 Task: Look for space in Barcelona from 10th july 2023 to 18th july 2023 for 6 adults in price range Rs.32000 to Rs.40000. Place can be entire place or shared room with 3 bedrooms having 6 beds and 1 bathroom. Property type can be guest house. Amenities needed are: wifi, pool, free parkinig on premises, gym, breakfast, smoking allowed. Booking option can be shelf check-in. Required host language is English.
Action: Mouse moved to (357, 396)
Screenshot: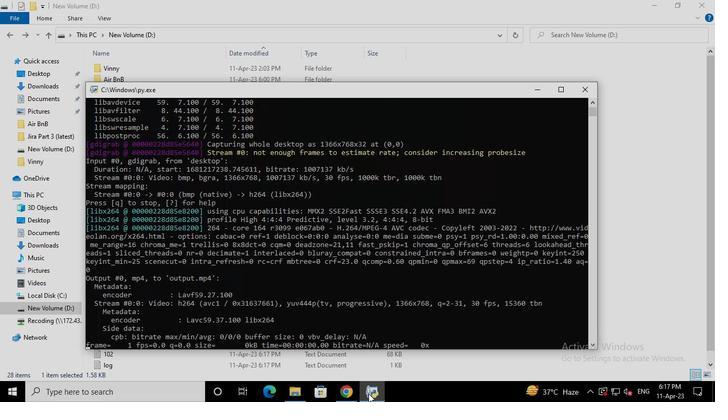 
Action: Mouse pressed left at (357, 396)
Screenshot: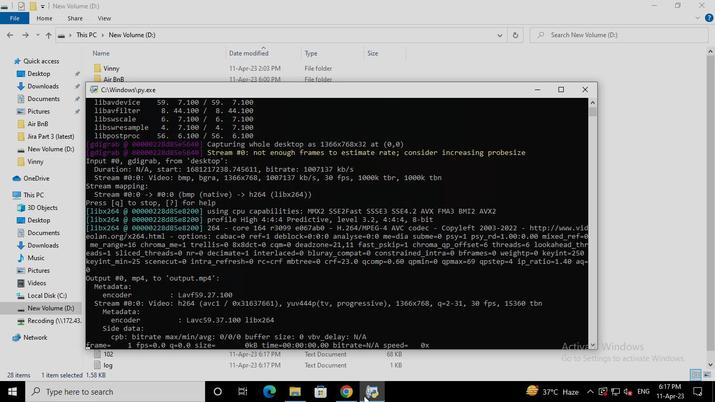 
Action: Mouse moved to (290, 91)
Screenshot: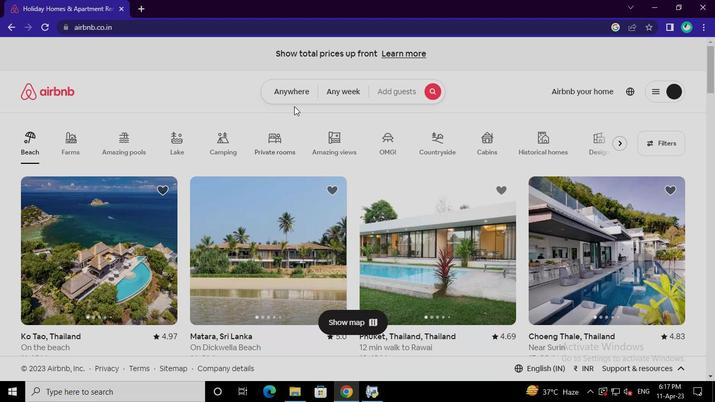 
Action: Mouse pressed left at (290, 91)
Screenshot: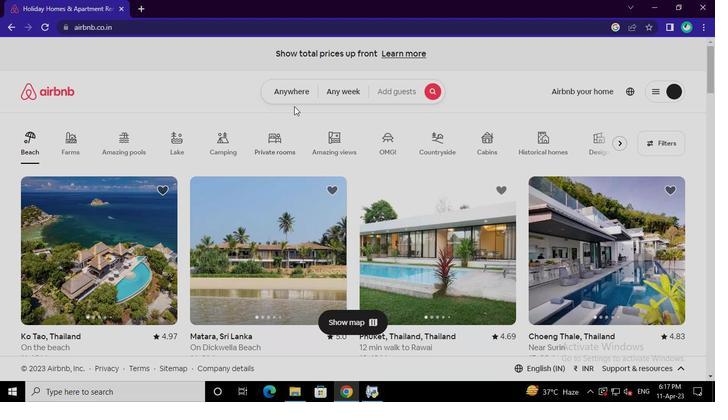 
Action: Mouse moved to (214, 135)
Screenshot: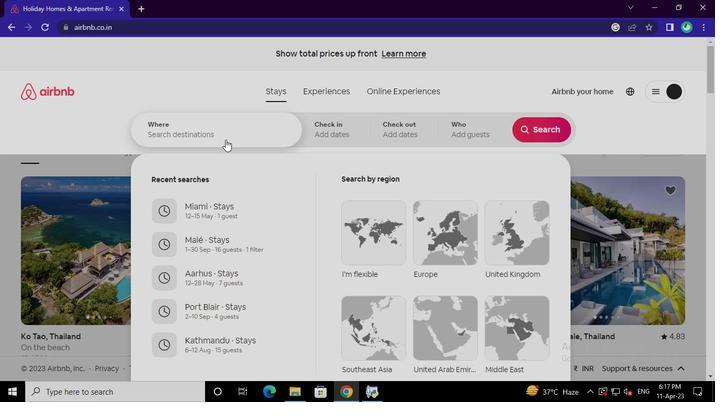
Action: Mouse pressed left at (214, 135)
Screenshot: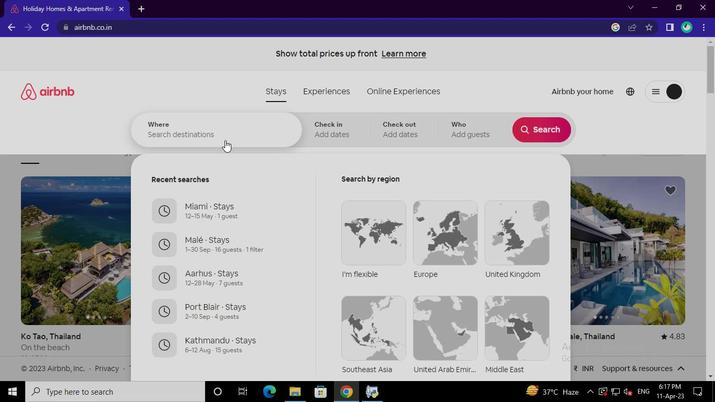 
Action: Keyboard b
Screenshot: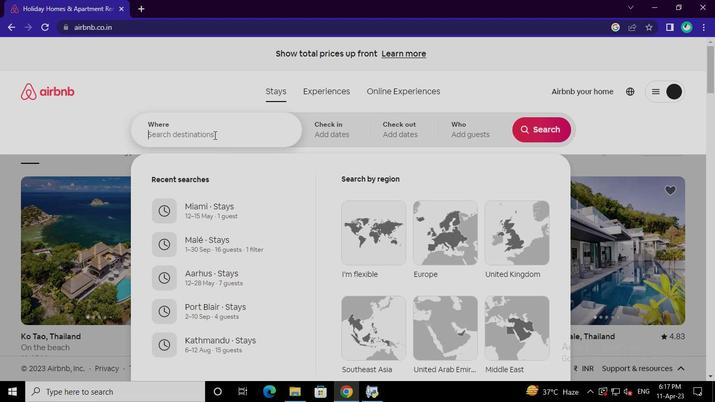 
Action: Keyboard a
Screenshot: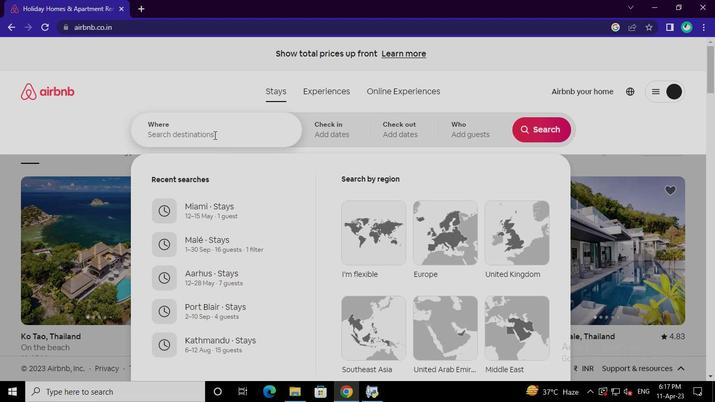 
Action: Keyboard r
Screenshot: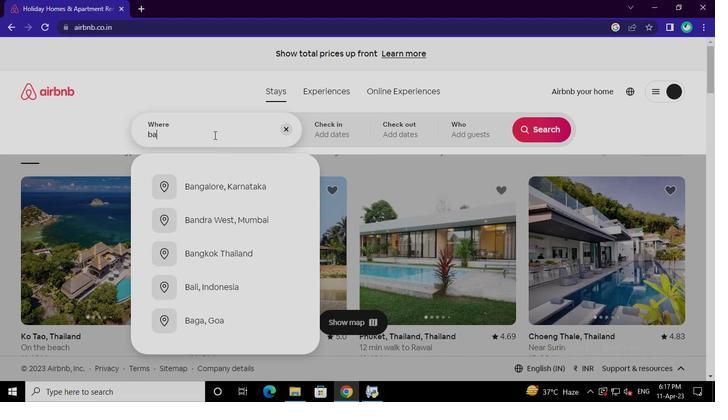 
Action: Keyboard c
Screenshot: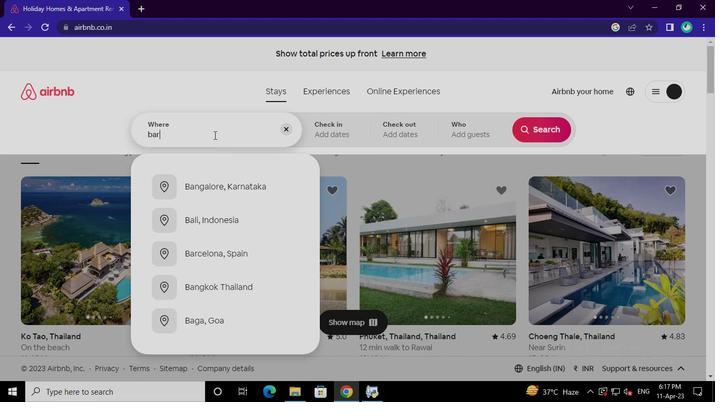 
Action: Keyboard e
Screenshot: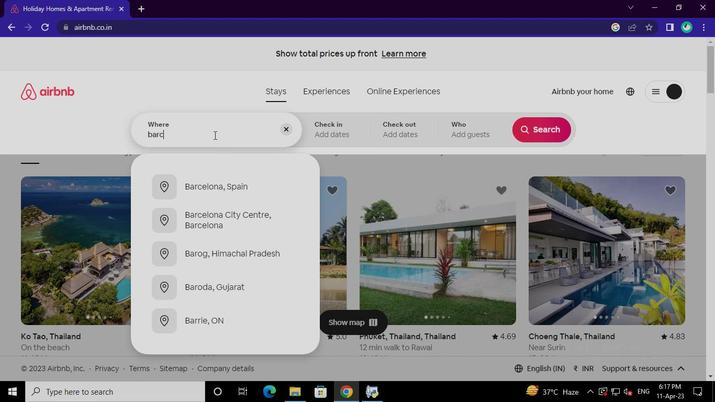 
Action: Keyboard l
Screenshot: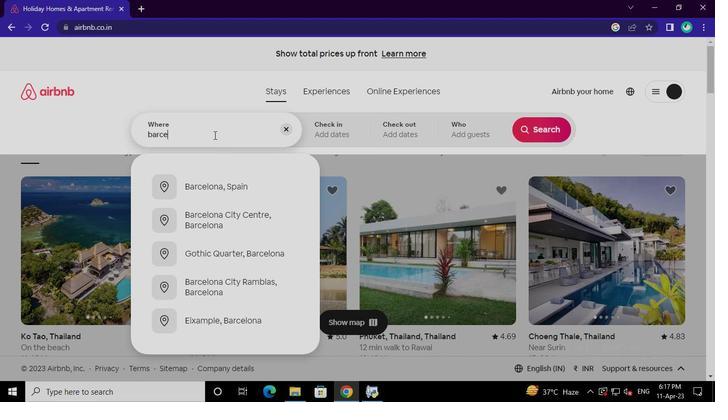 
Action: Mouse moved to (227, 187)
Screenshot: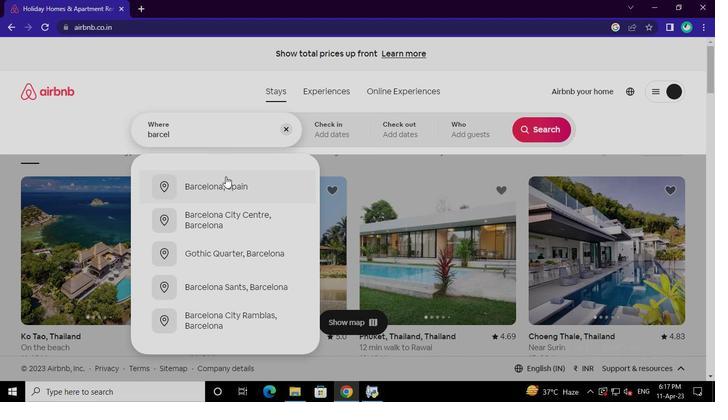 
Action: Mouse pressed left at (227, 187)
Screenshot: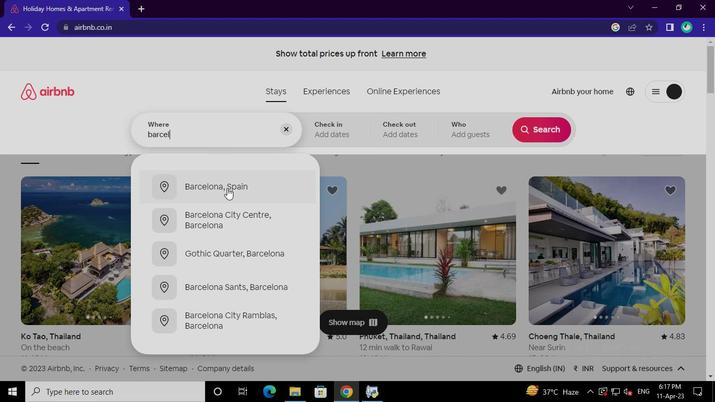 
Action: Mouse moved to (528, 211)
Screenshot: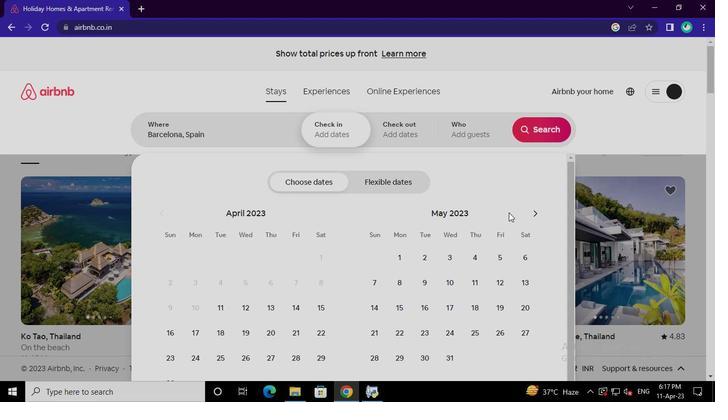 
Action: Mouse pressed left at (528, 211)
Screenshot: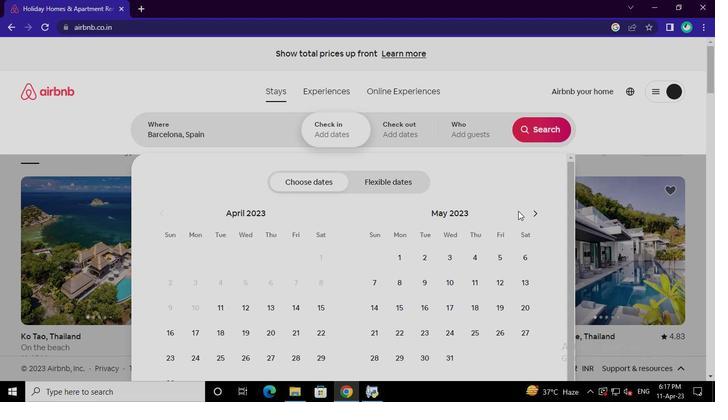
Action: Mouse moved to (533, 211)
Screenshot: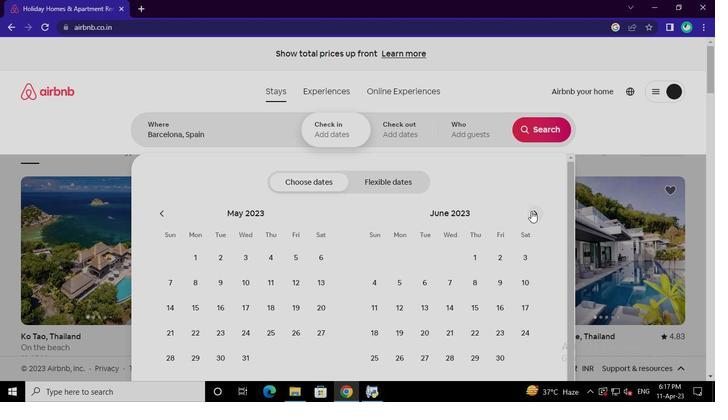 
Action: Mouse pressed left at (533, 211)
Screenshot: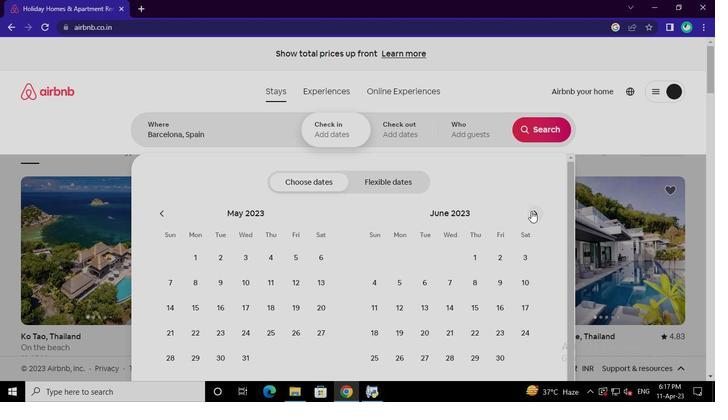 
Action: Mouse moved to (406, 305)
Screenshot: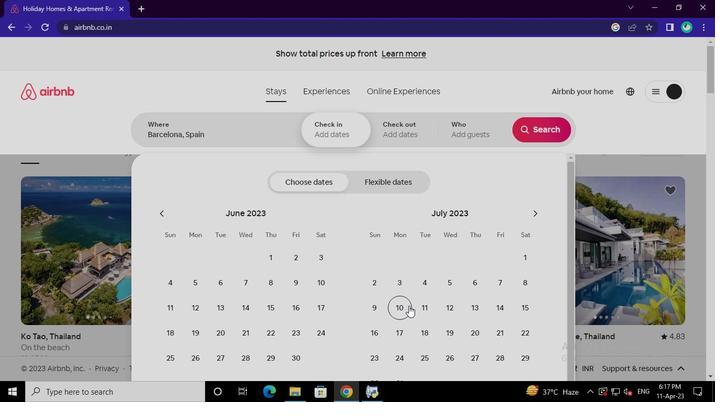 
Action: Mouse pressed left at (406, 305)
Screenshot: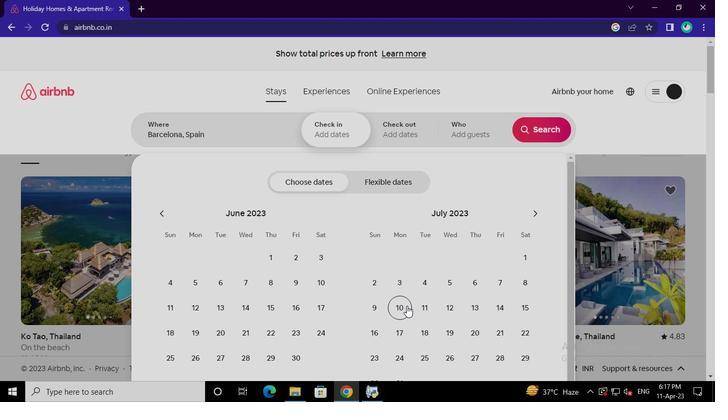 
Action: Mouse moved to (431, 336)
Screenshot: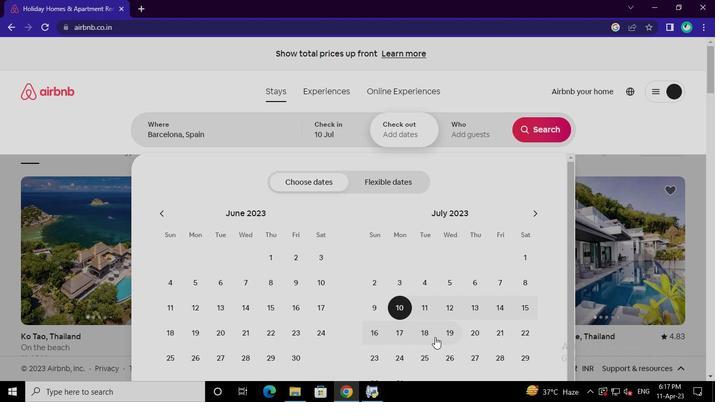 
Action: Mouse pressed left at (431, 336)
Screenshot: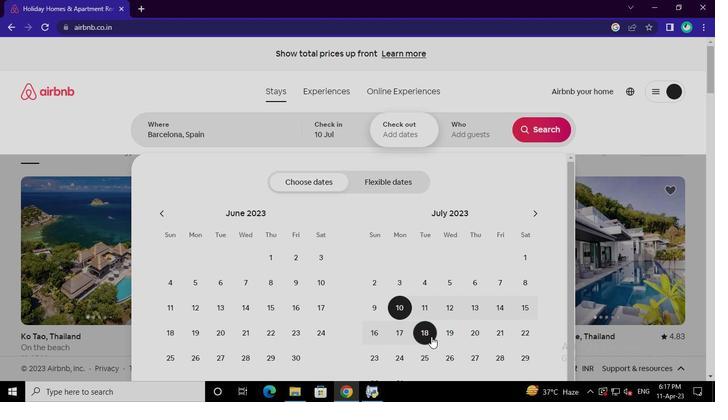 
Action: Mouse moved to (474, 128)
Screenshot: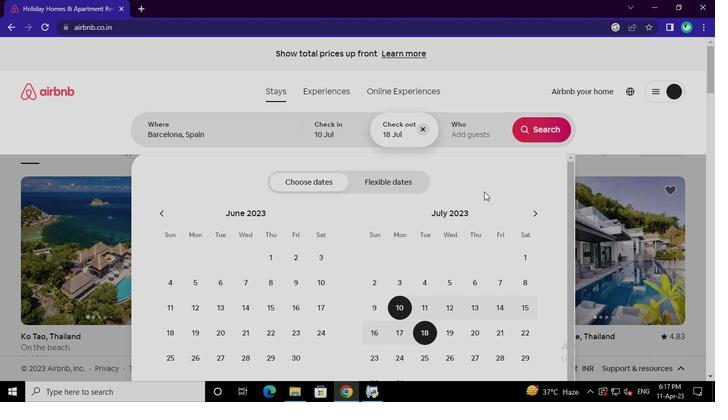 
Action: Mouse pressed left at (474, 128)
Screenshot: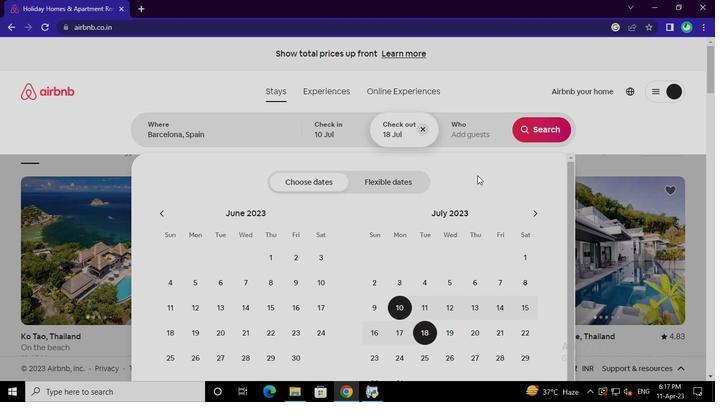 
Action: Mouse moved to (543, 184)
Screenshot: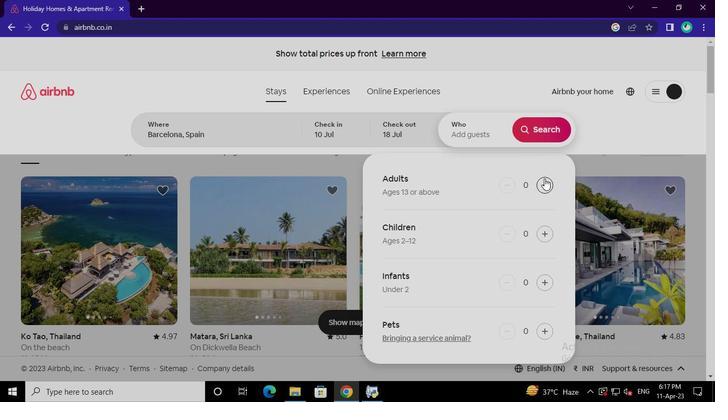 
Action: Mouse pressed left at (543, 184)
Screenshot: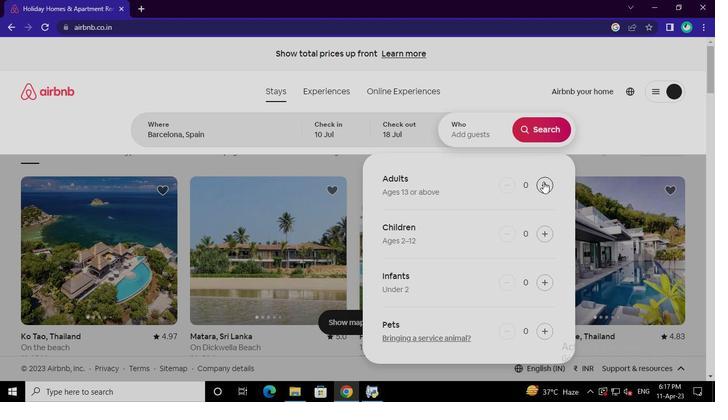 
Action: Mouse pressed left at (543, 184)
Screenshot: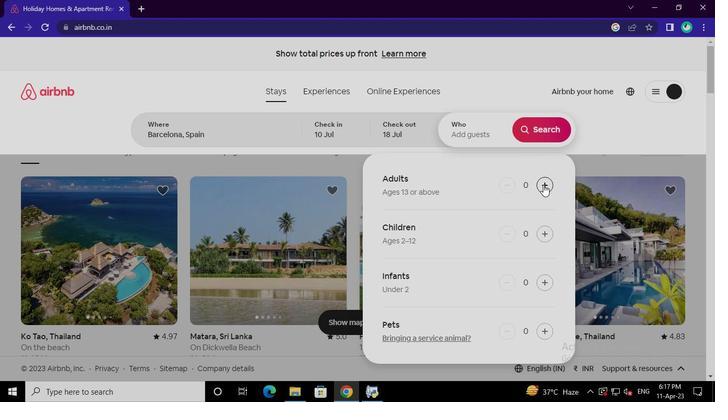 
Action: Mouse pressed left at (543, 184)
Screenshot: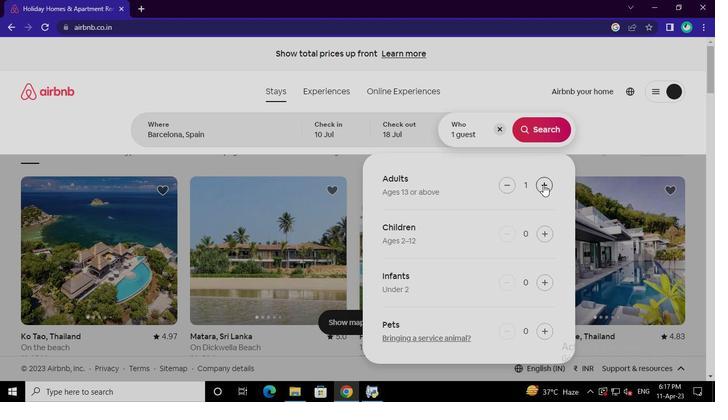 
Action: Mouse pressed left at (543, 184)
Screenshot: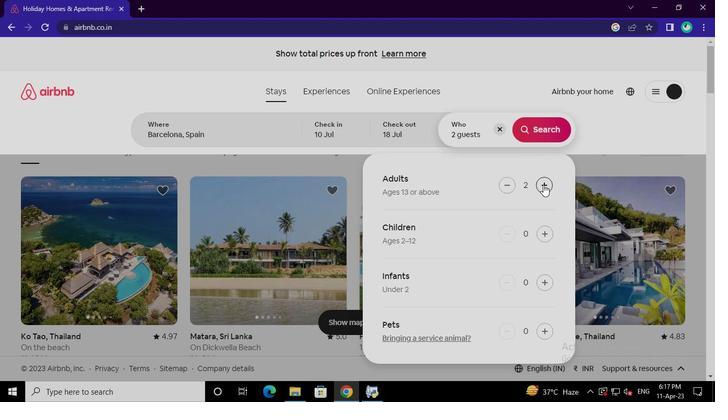 
Action: Mouse pressed left at (543, 184)
Screenshot: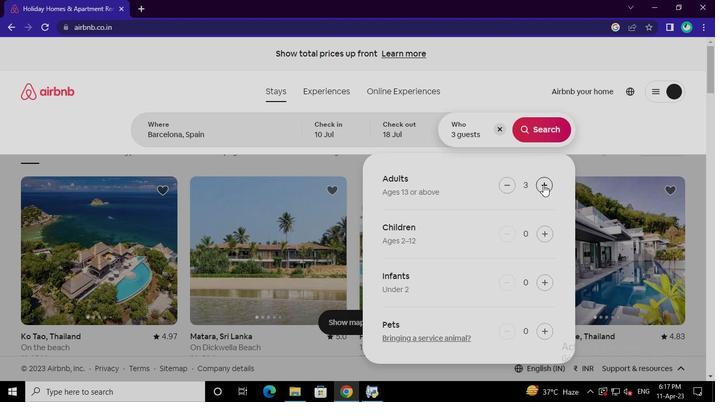 
Action: Mouse pressed left at (543, 184)
Screenshot: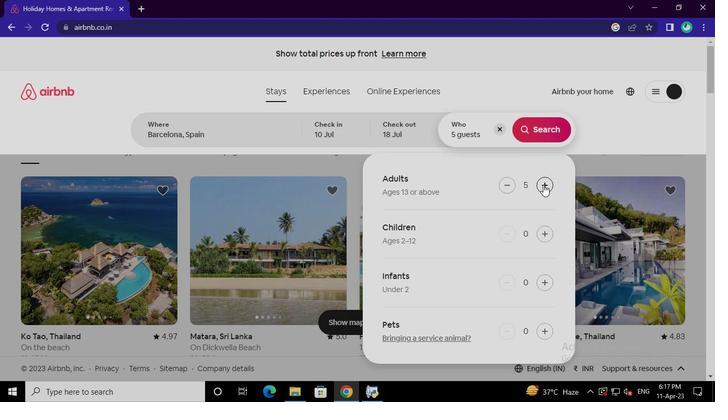 
Action: Mouse moved to (546, 133)
Screenshot: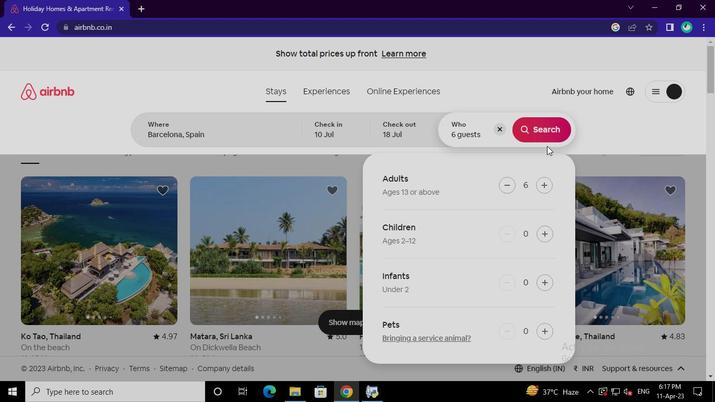 
Action: Mouse pressed left at (546, 133)
Screenshot: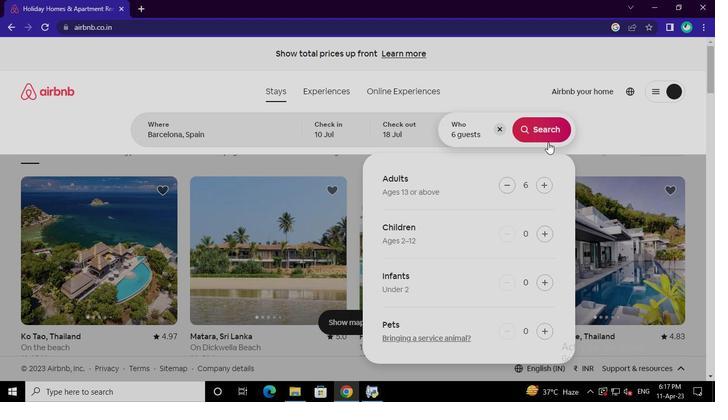 
Action: Mouse moved to (658, 102)
Screenshot: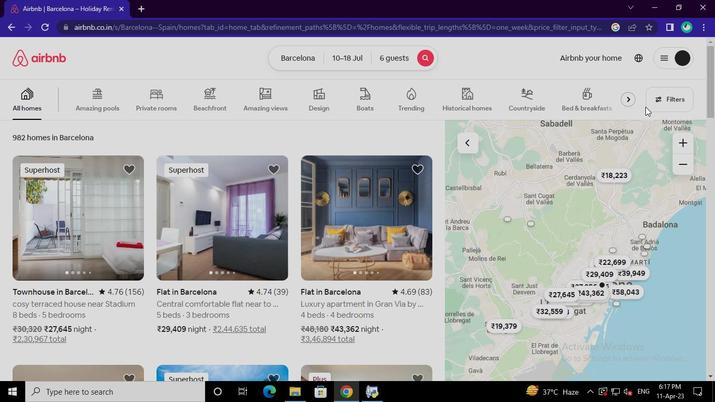 
Action: Mouse pressed left at (658, 102)
Screenshot: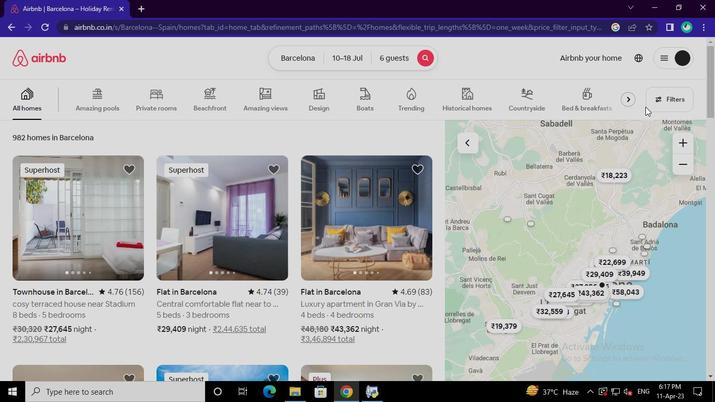 
Action: Mouse moved to (303, 224)
Screenshot: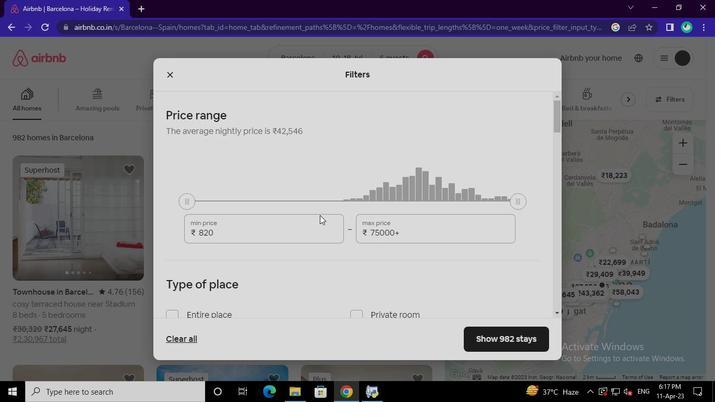 
Action: Mouse pressed left at (303, 224)
Screenshot: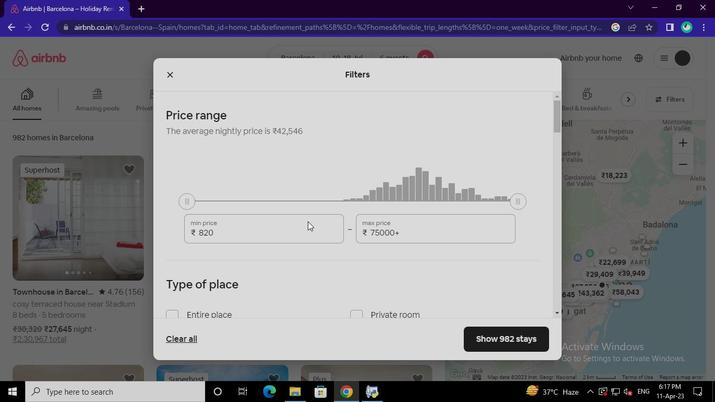 
Action: Keyboard Key.backspace
Screenshot: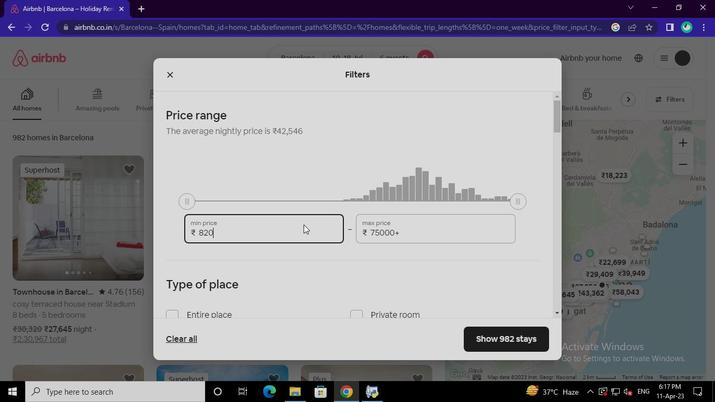 
Action: Keyboard Key.backspace
Screenshot: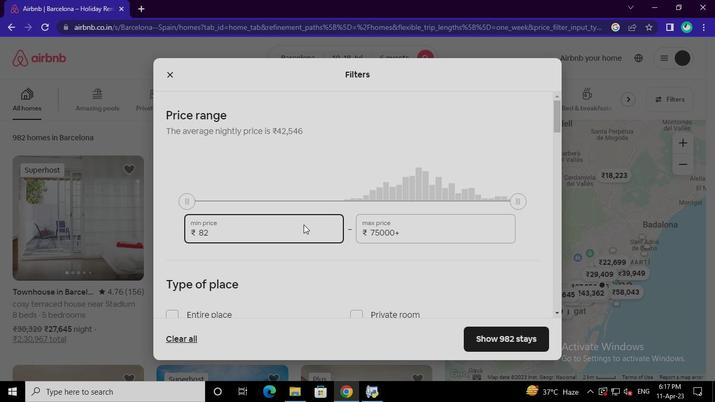 
Action: Keyboard Key.backspace
Screenshot: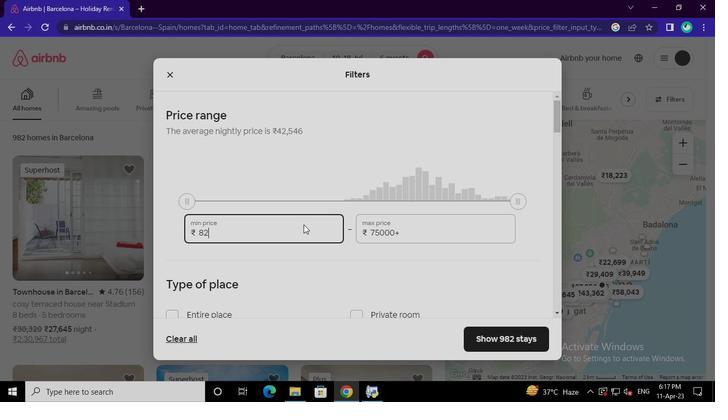 
Action: Keyboard Key.backspace
Screenshot: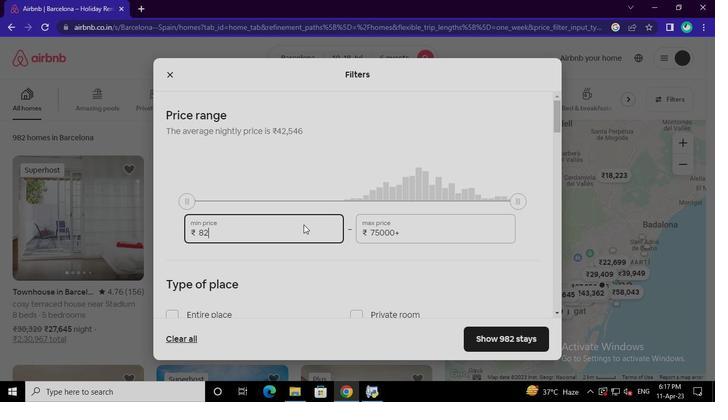 
Action: Keyboard Key.backspace
Screenshot: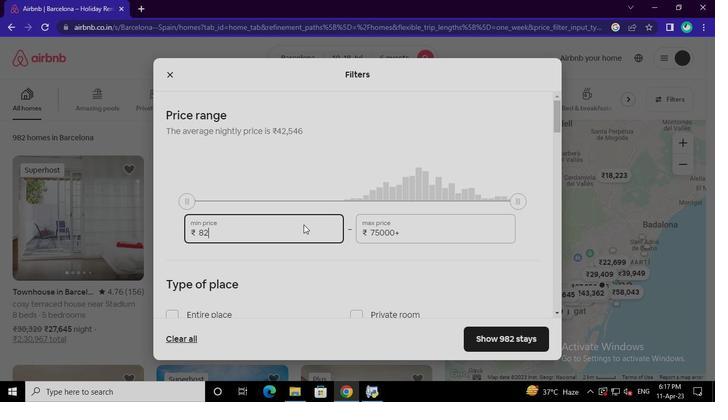 
Action: Keyboard Key.backspace
Screenshot: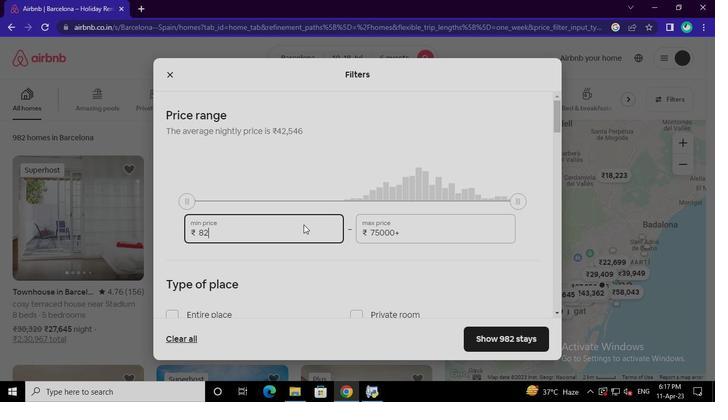 
Action: Keyboard Key.backspace
Screenshot: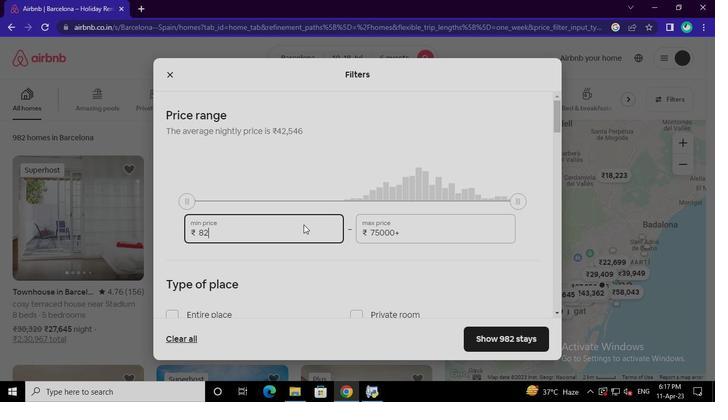 
Action: Keyboard <99>
Screenshot: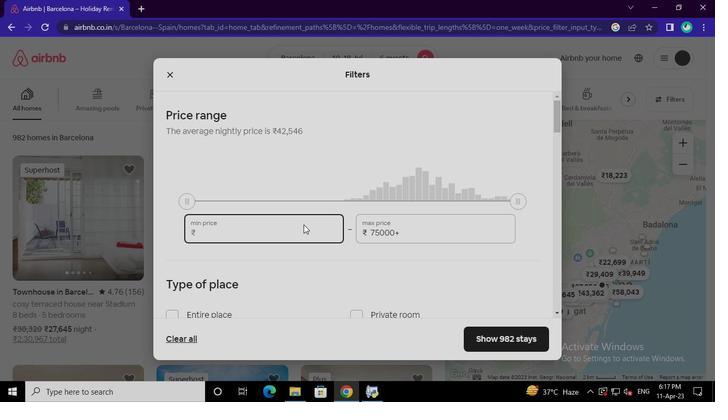 
Action: Keyboard <98>
Screenshot: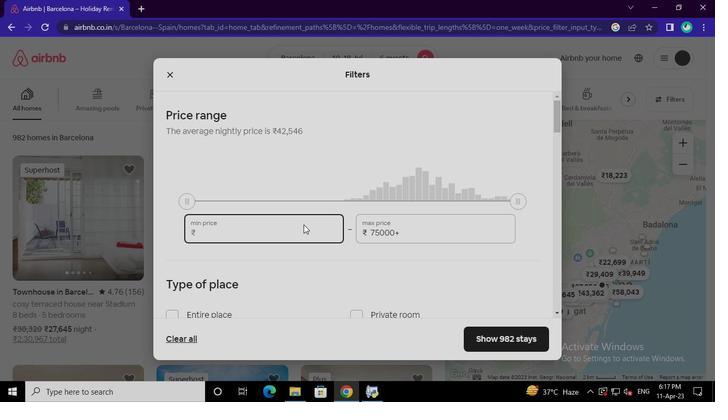
Action: Keyboard <96>
Screenshot: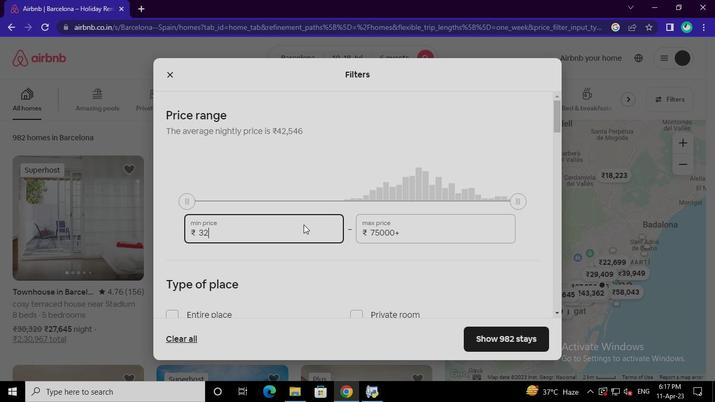 
Action: Keyboard <96>
Screenshot: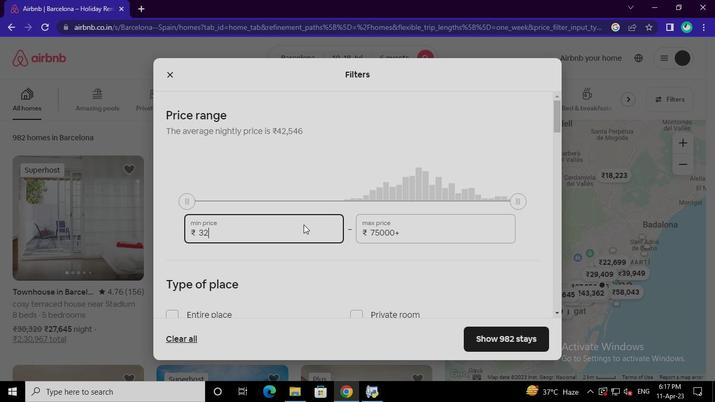 
Action: Keyboard <96>
Screenshot: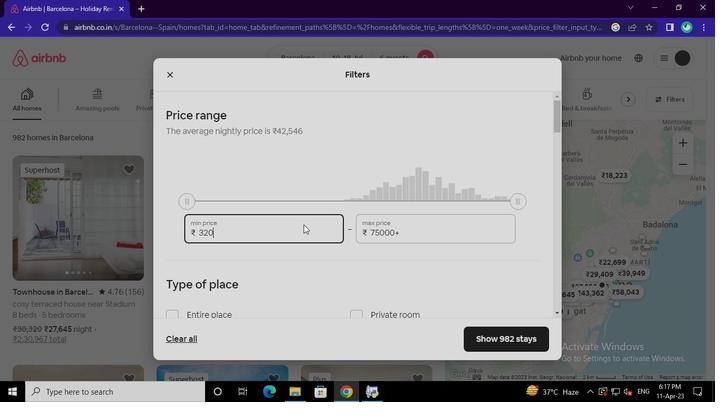 
Action: Mouse moved to (404, 235)
Screenshot: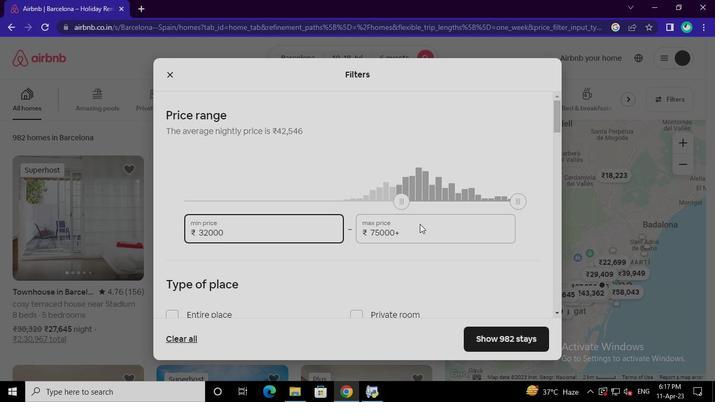 
Action: Mouse pressed left at (404, 235)
Screenshot: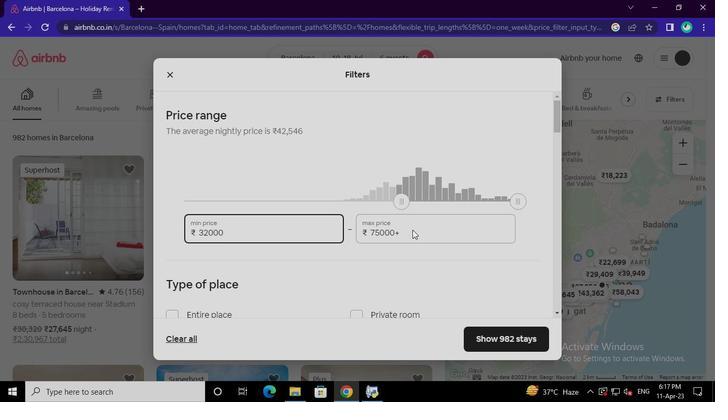 
Action: Keyboard Key.backspace
Screenshot: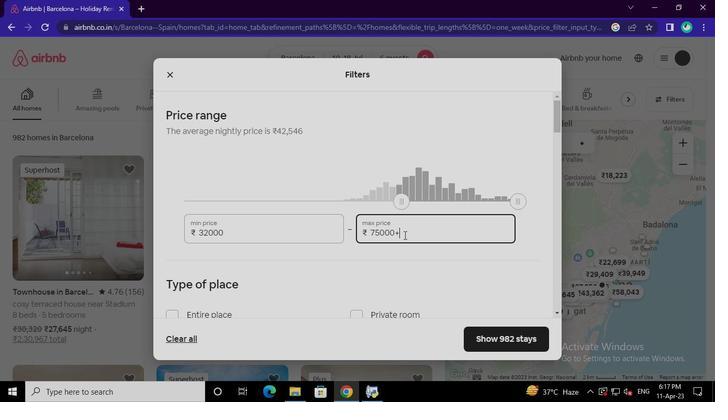 
Action: Keyboard Key.backspace
Screenshot: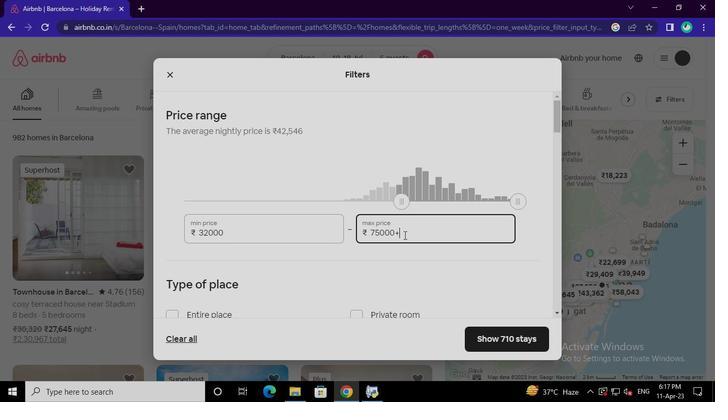 
Action: Keyboard Key.backspace
Screenshot: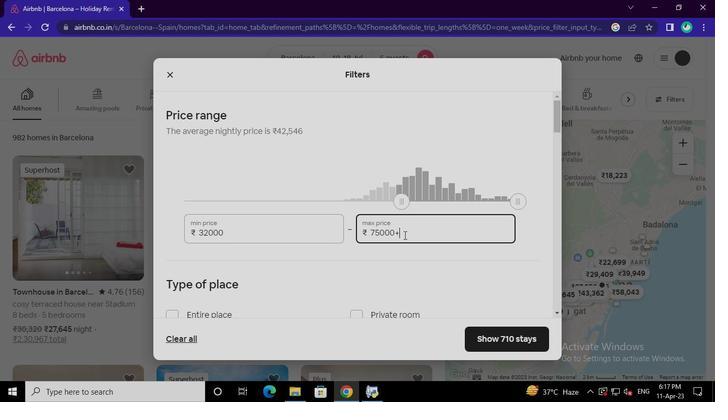 
Action: Keyboard Key.backspace
Screenshot: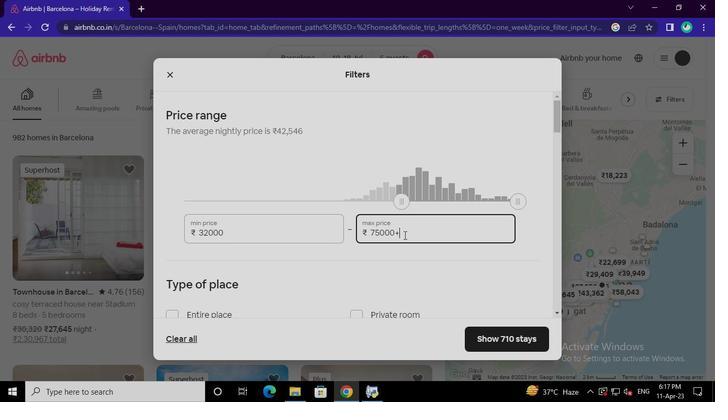 
Action: Keyboard Key.backspace
Screenshot: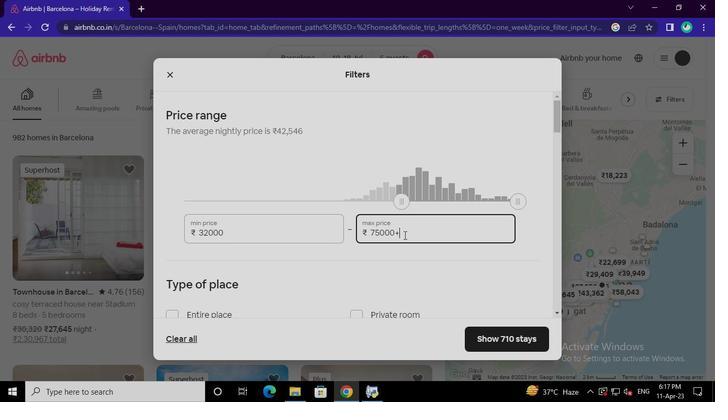 
Action: Keyboard Key.backspace
Screenshot: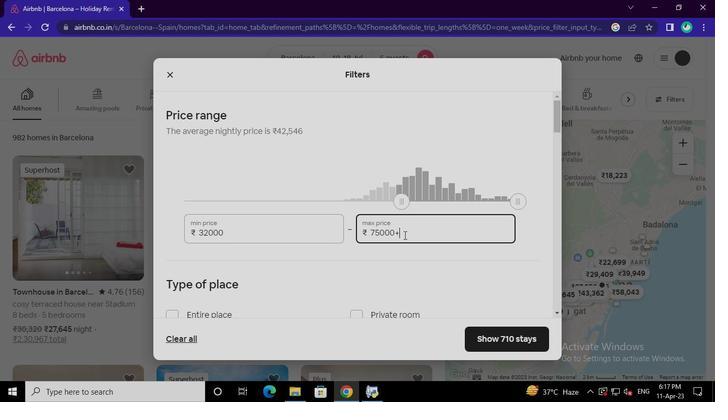 
Action: Keyboard Key.backspace
Screenshot: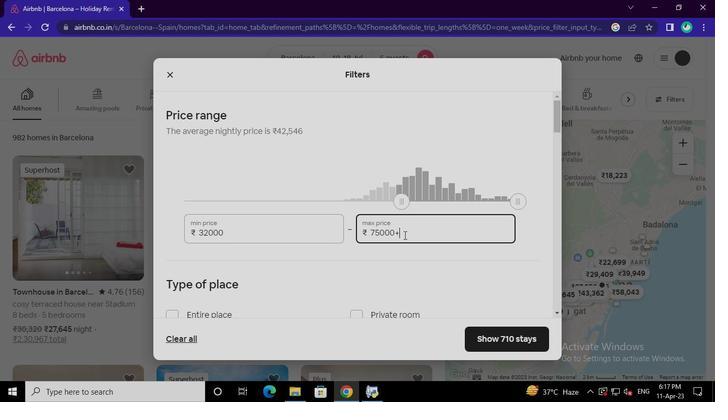 
Action: Keyboard Key.backspace
Screenshot: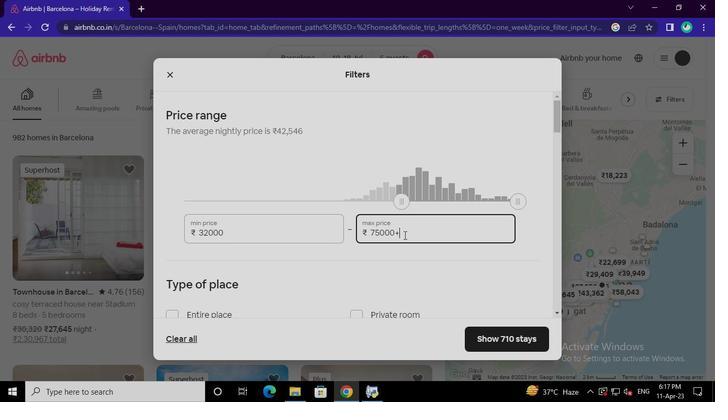 
Action: Keyboard Key.backspace
Screenshot: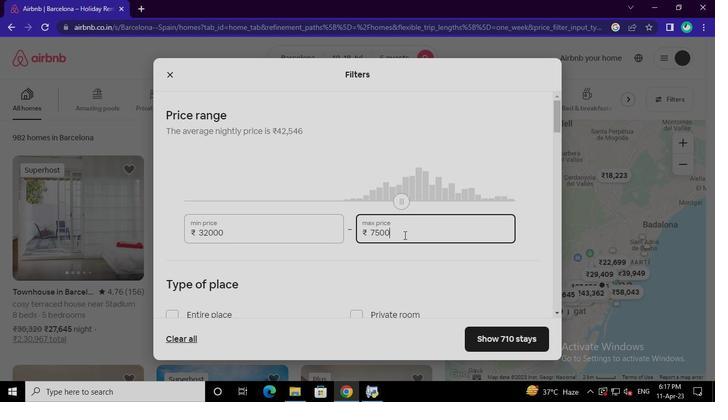 
Action: Keyboard Key.backspace
Screenshot: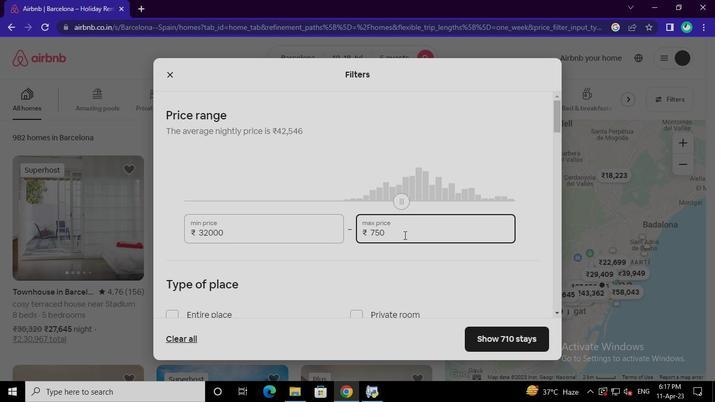 
Action: Keyboard Key.backspace
Screenshot: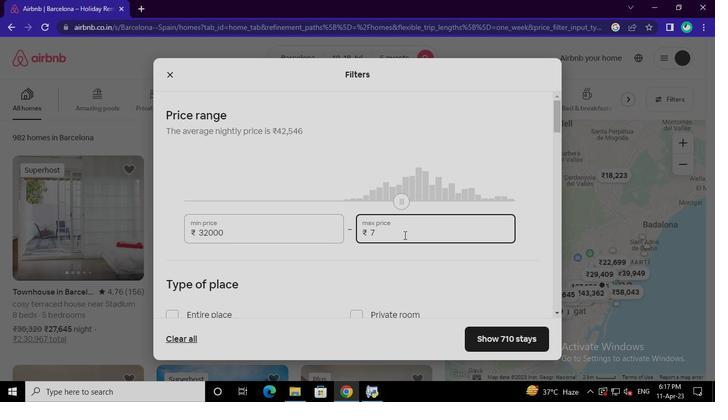 
Action: Keyboard Key.backspace
Screenshot: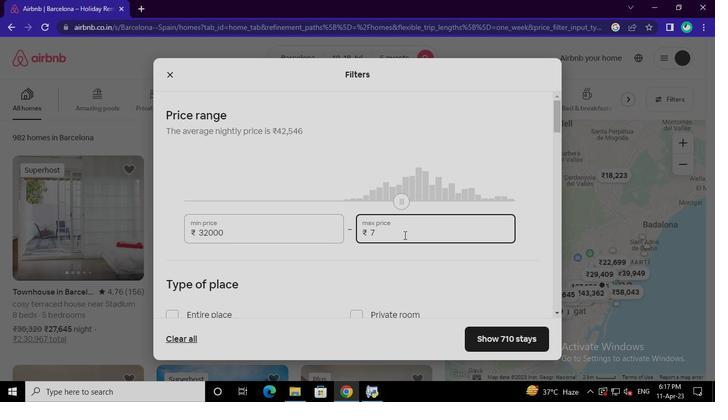 
Action: Keyboard <100>
Screenshot: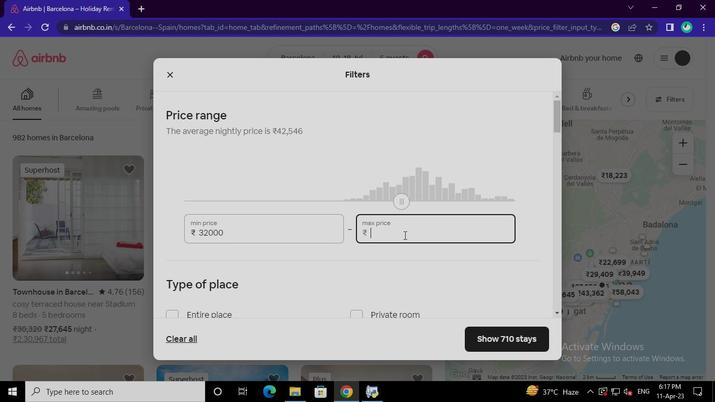 
Action: Keyboard <96>
Screenshot: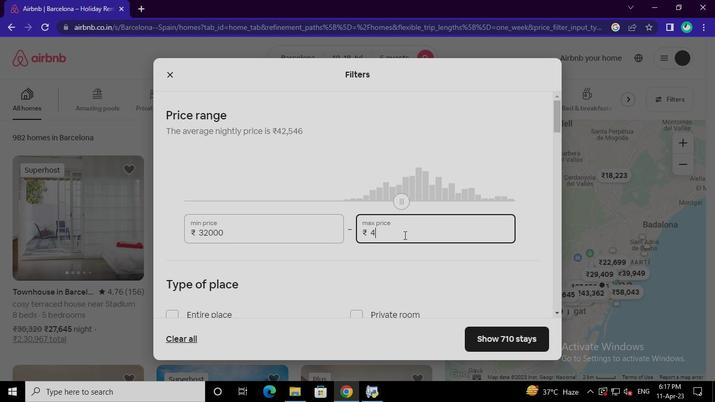 
Action: Keyboard <96>
Screenshot: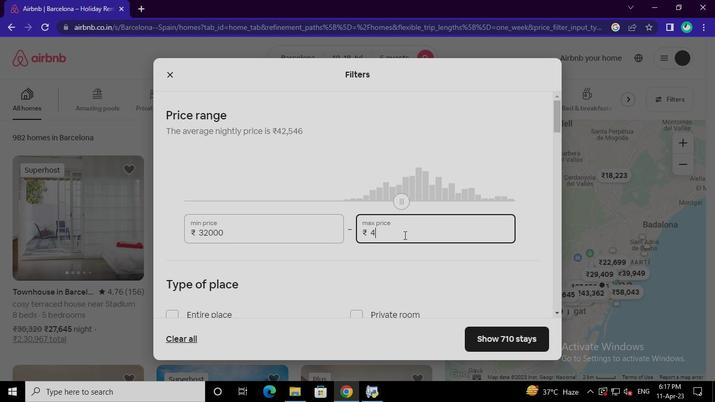 
Action: Keyboard <96>
Screenshot: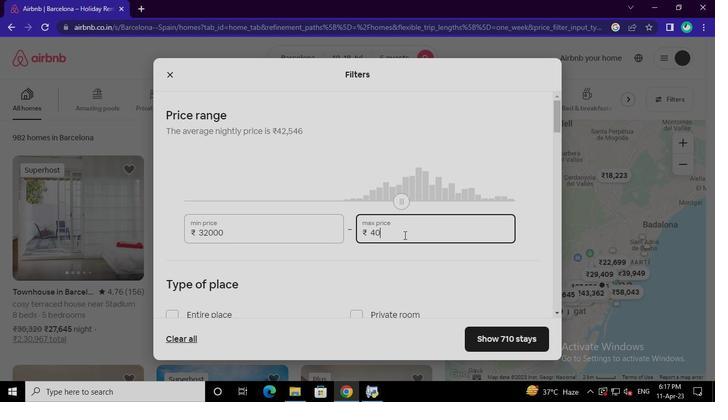 
Action: Keyboard <96>
Screenshot: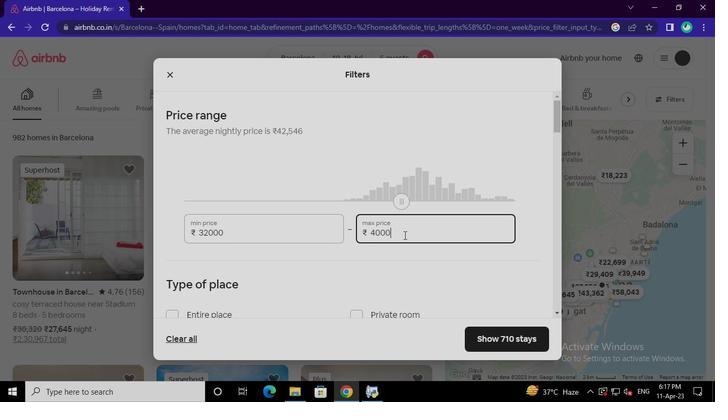 
Action: Mouse moved to (185, 207)
Screenshot: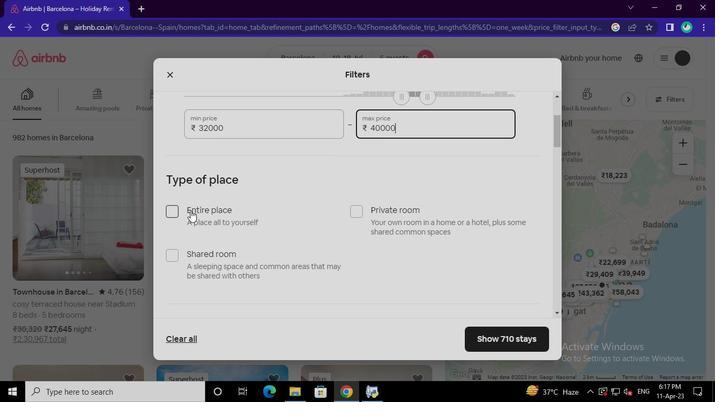 
Action: Mouse pressed left at (185, 207)
Screenshot: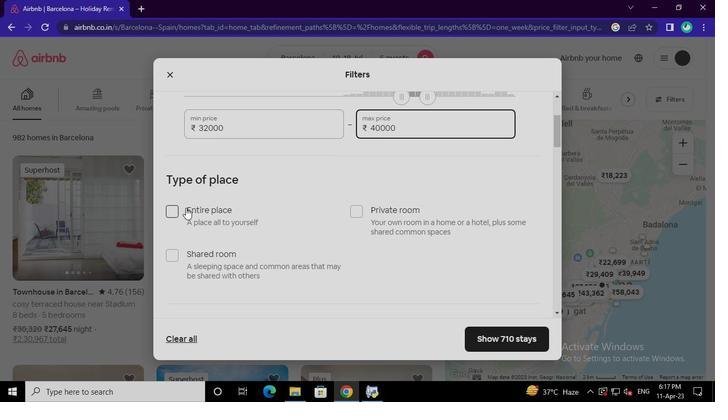 
Action: Mouse moved to (229, 254)
Screenshot: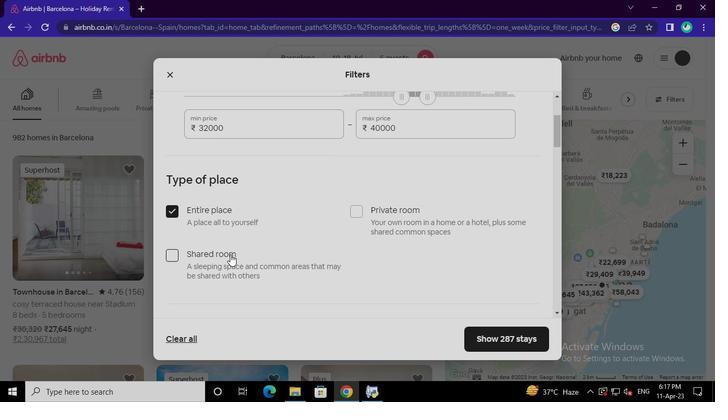 
Action: Mouse pressed left at (229, 254)
Screenshot: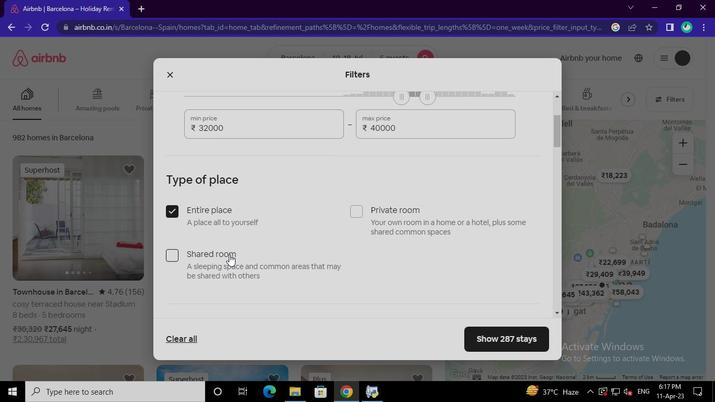 
Action: Mouse moved to (306, 230)
Screenshot: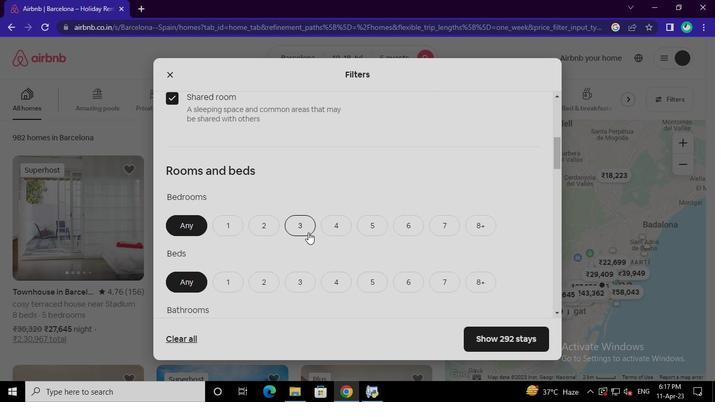
Action: Mouse pressed left at (306, 230)
Screenshot: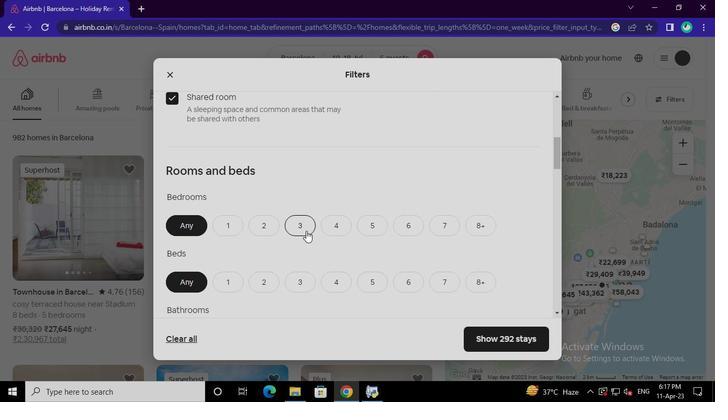 
Action: Mouse moved to (410, 282)
Screenshot: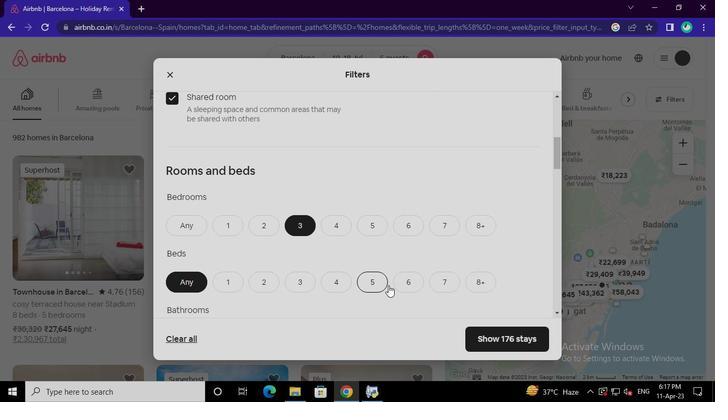 
Action: Mouse pressed left at (410, 282)
Screenshot: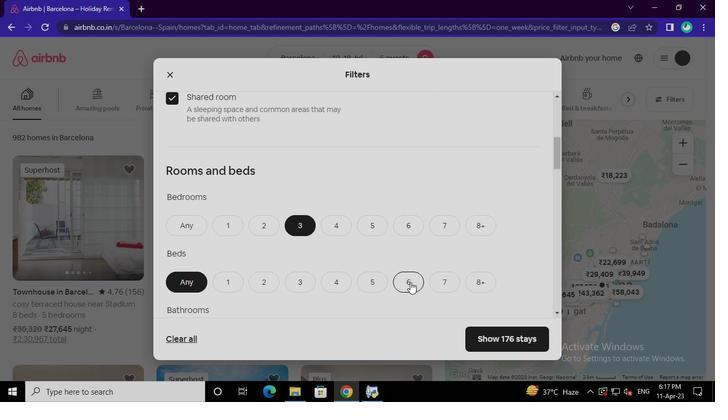 
Action: Mouse moved to (227, 233)
Screenshot: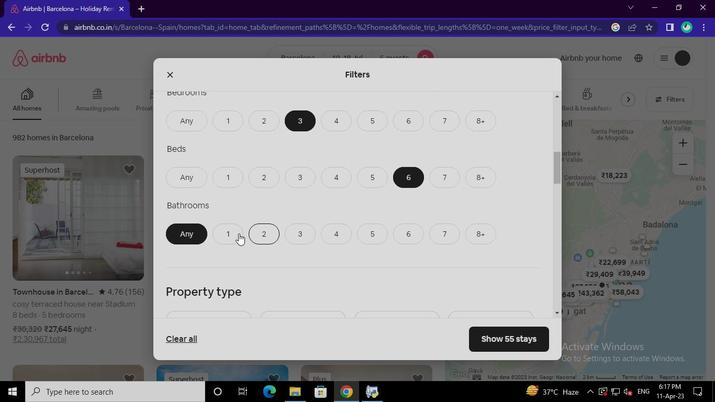 
Action: Mouse pressed left at (227, 233)
Screenshot: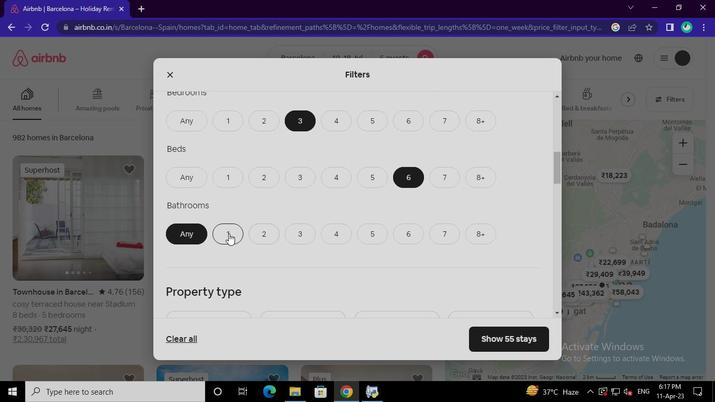 
Action: Mouse moved to (412, 245)
Screenshot: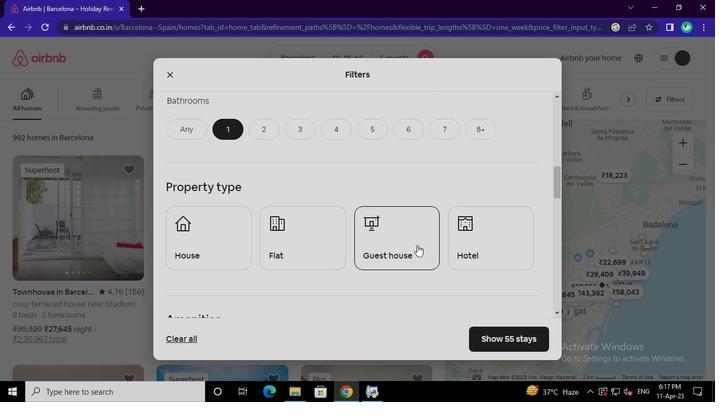
Action: Mouse pressed left at (412, 245)
Screenshot: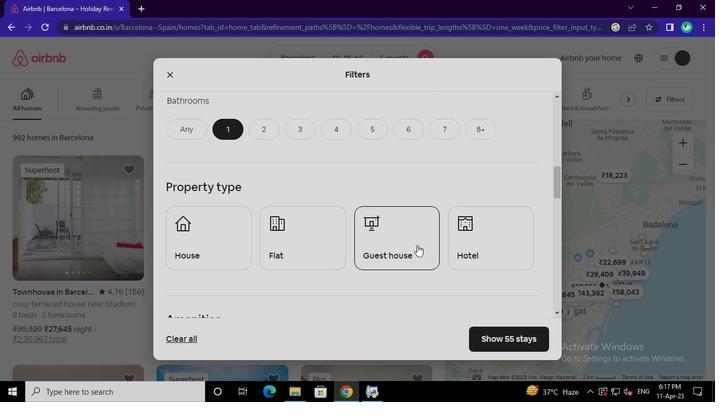 
Action: Mouse moved to (203, 292)
Screenshot: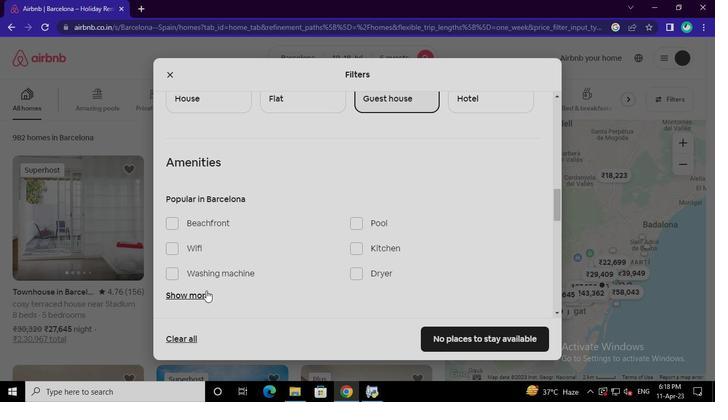 
Action: Mouse pressed left at (203, 292)
Screenshot: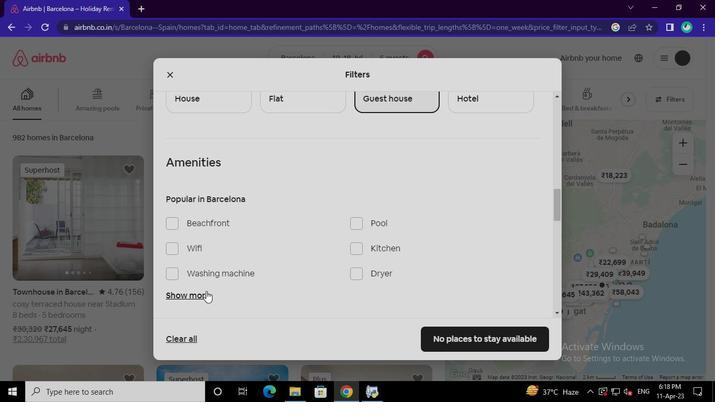 
Action: Mouse moved to (173, 126)
Screenshot: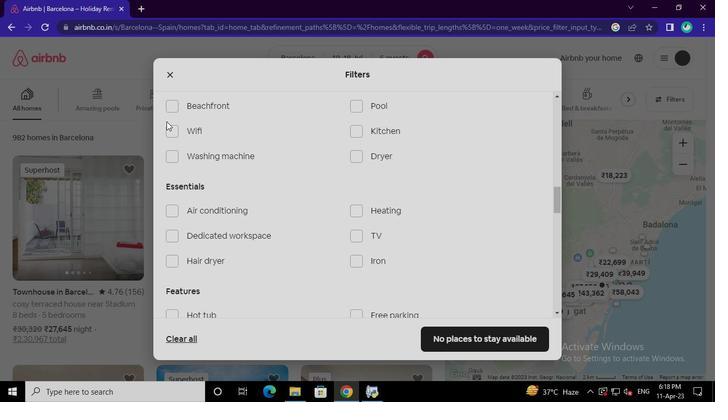 
Action: Mouse pressed left at (173, 126)
Screenshot: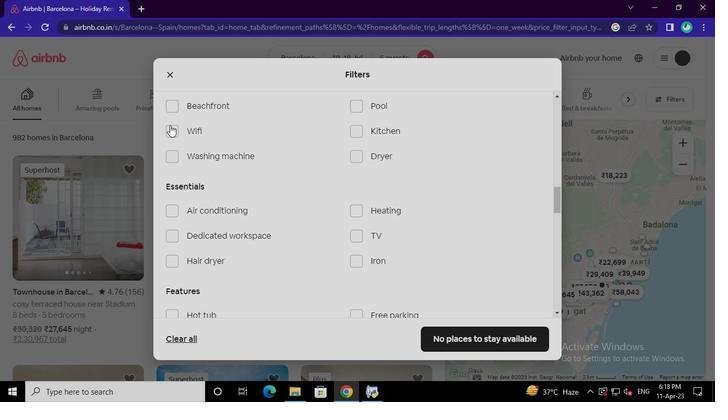 
Action: Mouse moved to (358, 103)
Screenshot: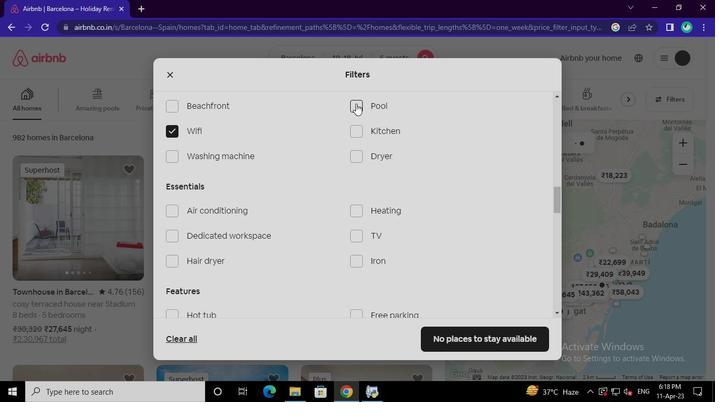 
Action: Mouse pressed left at (358, 103)
Screenshot: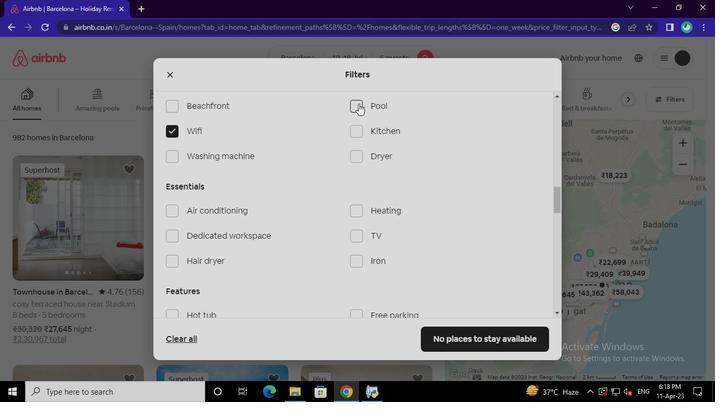 
Action: Mouse moved to (363, 212)
Screenshot: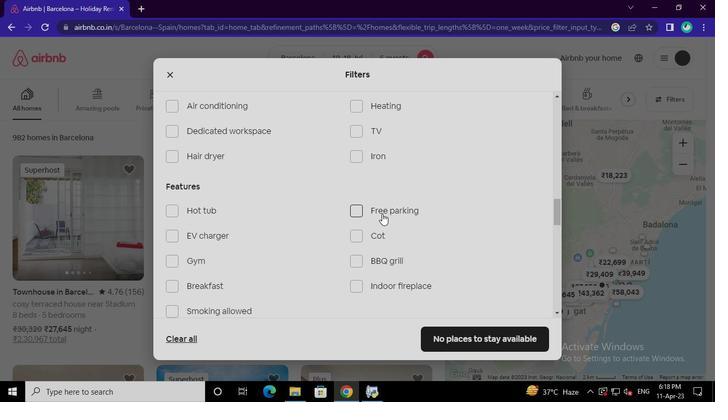 
Action: Mouse pressed left at (363, 212)
Screenshot: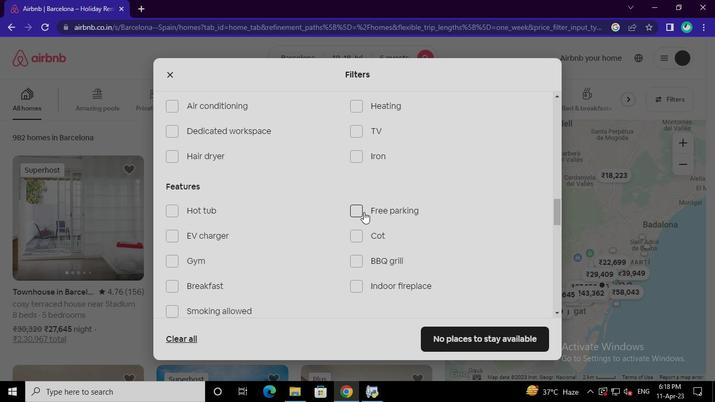 
Action: Mouse moved to (201, 261)
Screenshot: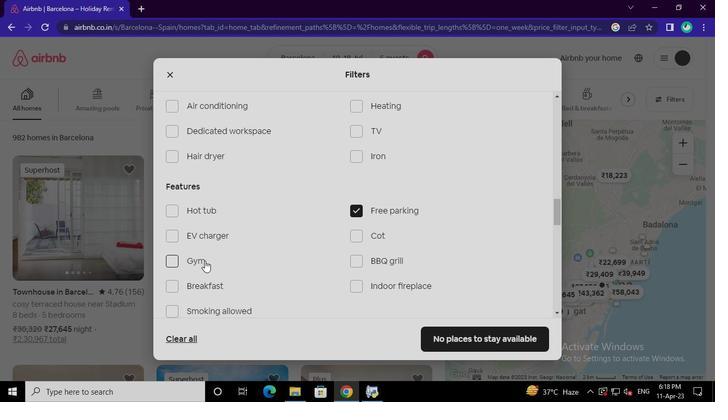 
Action: Mouse pressed left at (201, 261)
Screenshot: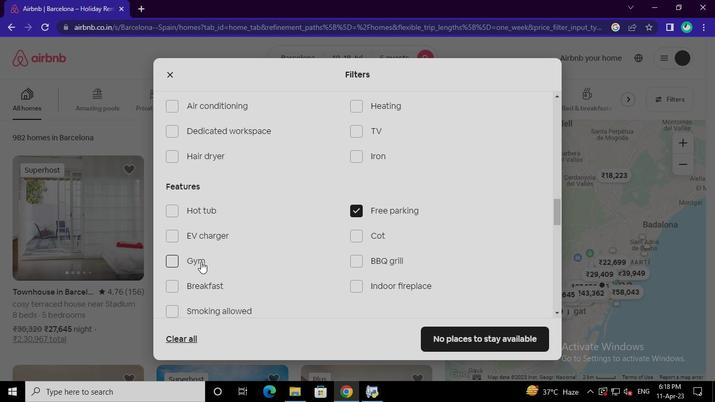 
Action: Mouse moved to (200, 282)
Screenshot: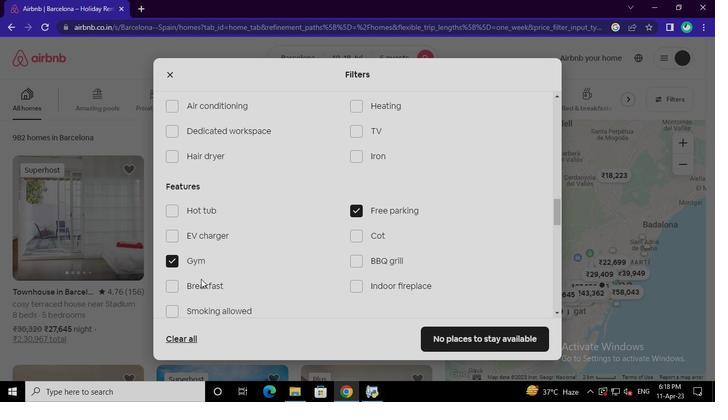 
Action: Mouse pressed left at (200, 282)
Screenshot: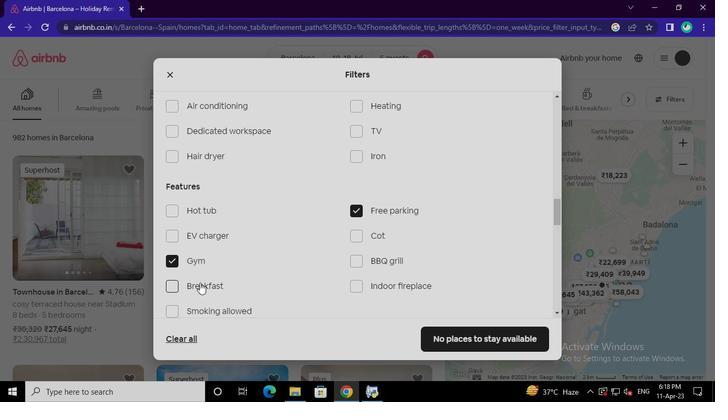 
Action: Mouse moved to (203, 307)
Screenshot: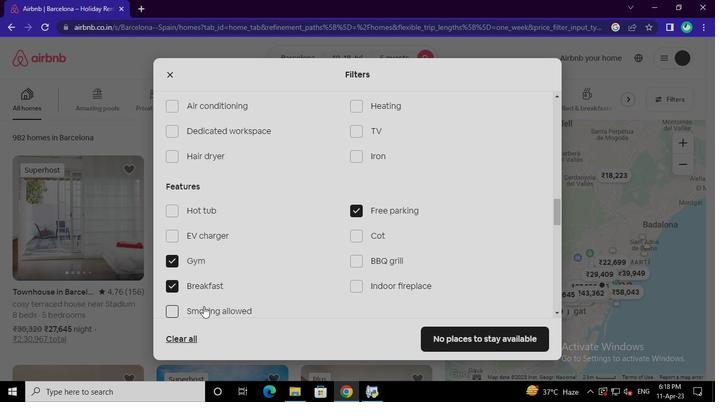 
Action: Mouse pressed left at (203, 307)
Screenshot: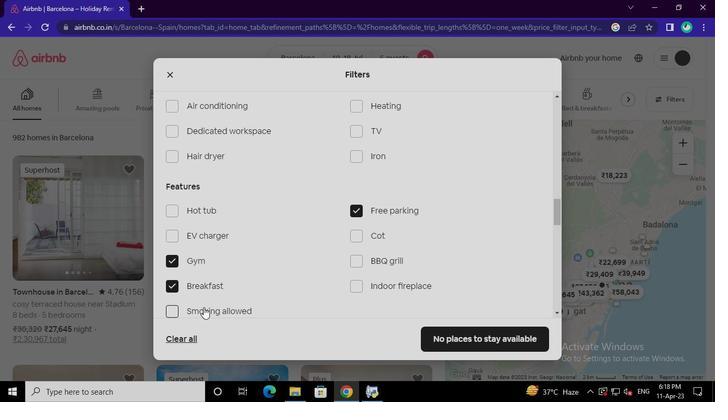 
Action: Mouse moved to (519, 297)
Screenshot: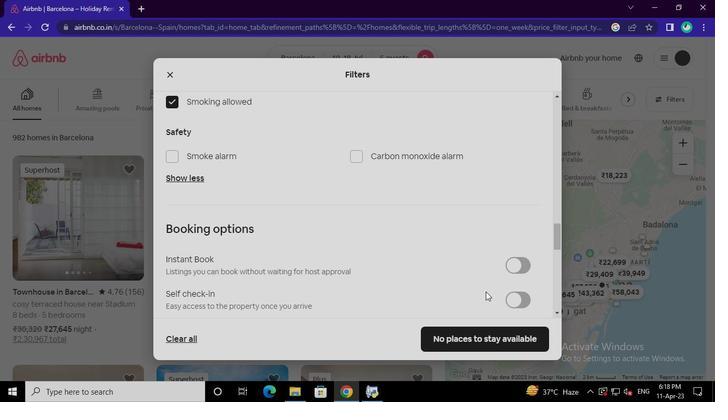 
Action: Mouse pressed left at (519, 297)
Screenshot: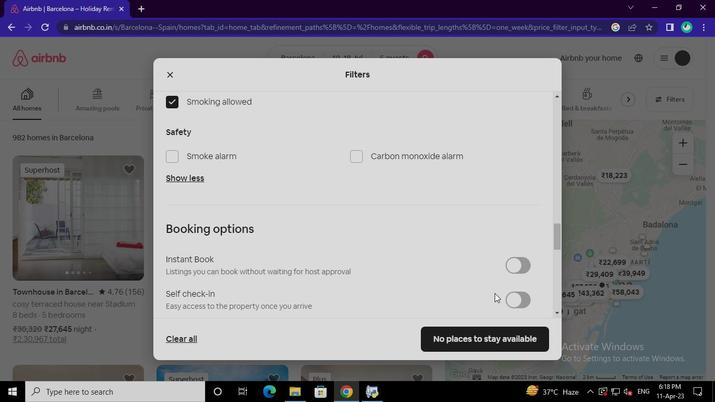 
Action: Mouse moved to (197, 238)
Screenshot: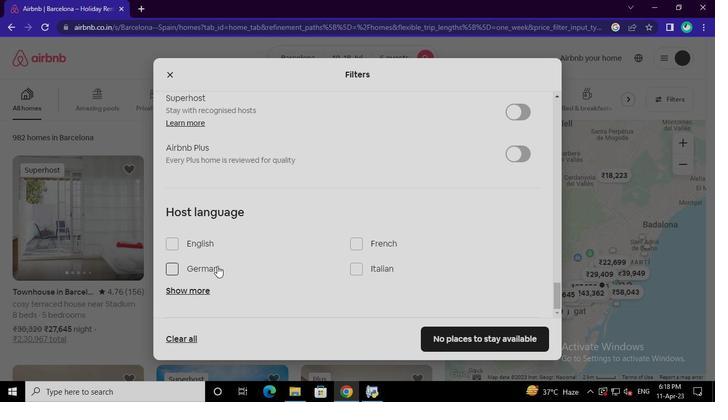 
Action: Mouse pressed left at (197, 238)
Screenshot: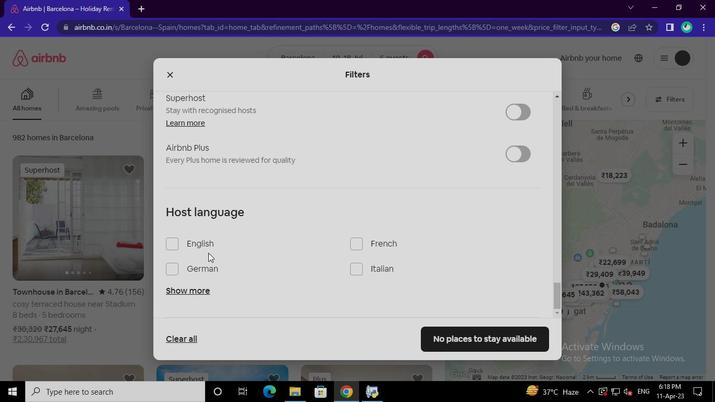 
Action: Mouse moved to (449, 338)
Screenshot: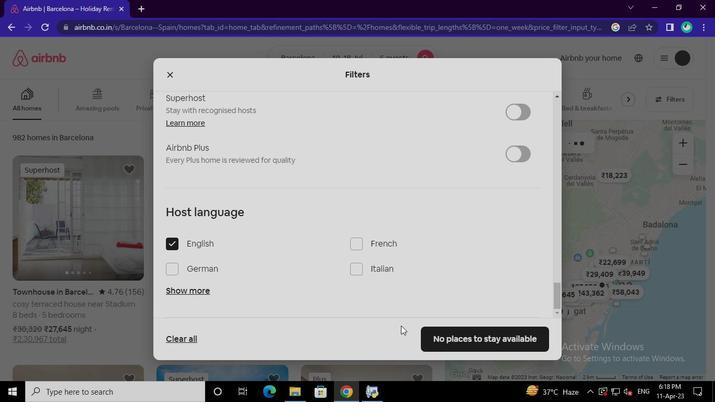 
Action: Mouse pressed left at (449, 338)
Screenshot: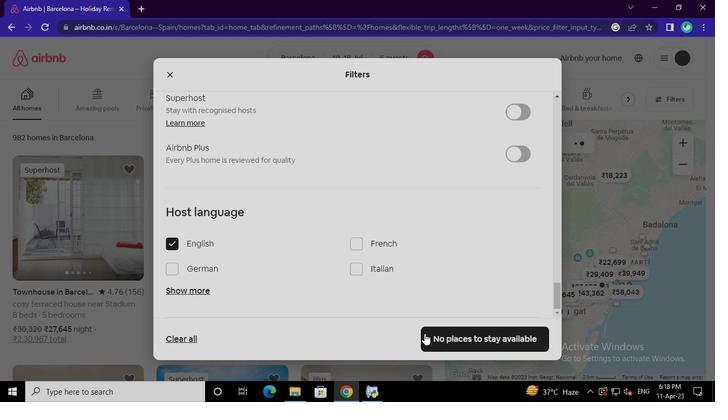 
Action: Mouse moved to (377, 394)
Screenshot: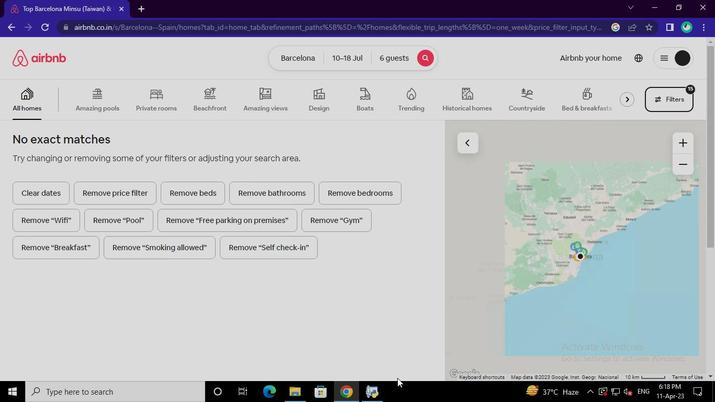 
Action: Mouse pressed left at (377, 394)
Screenshot: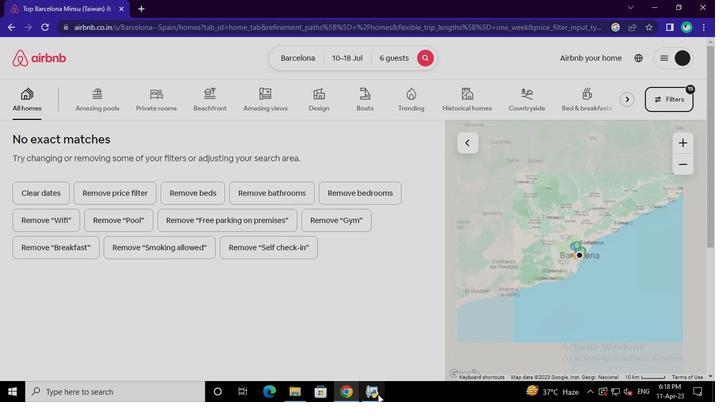 
Action: Mouse moved to (578, 93)
Screenshot: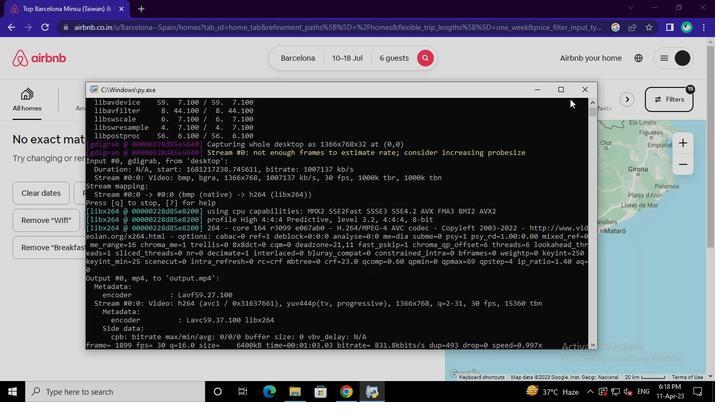 
Action: Mouse pressed left at (578, 93)
Screenshot: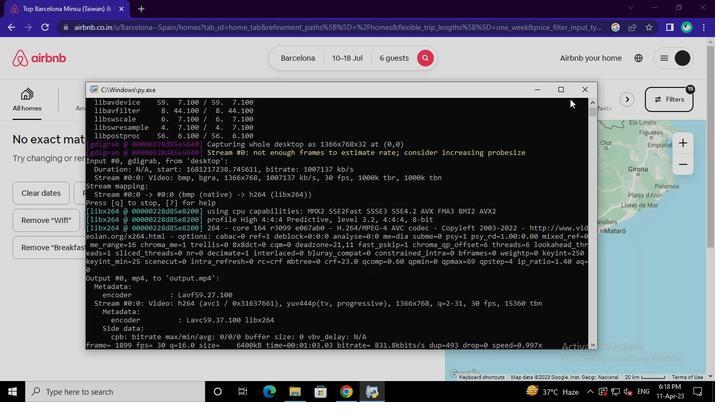 
Action: Mouse moved to (578, 93)
Screenshot: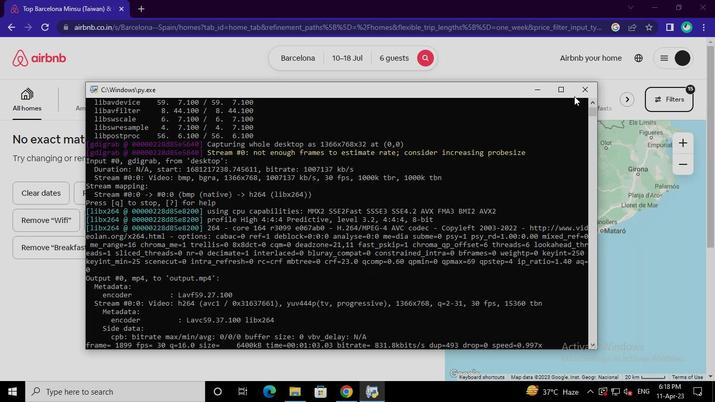 
